 Task: In the  document Poverty.epub Use the tool word Count 'and display word count while typing' Create the translated copy of the document in  'Italian' Change notification to  Comments for you
Action: Mouse moved to (246, 315)
Screenshot: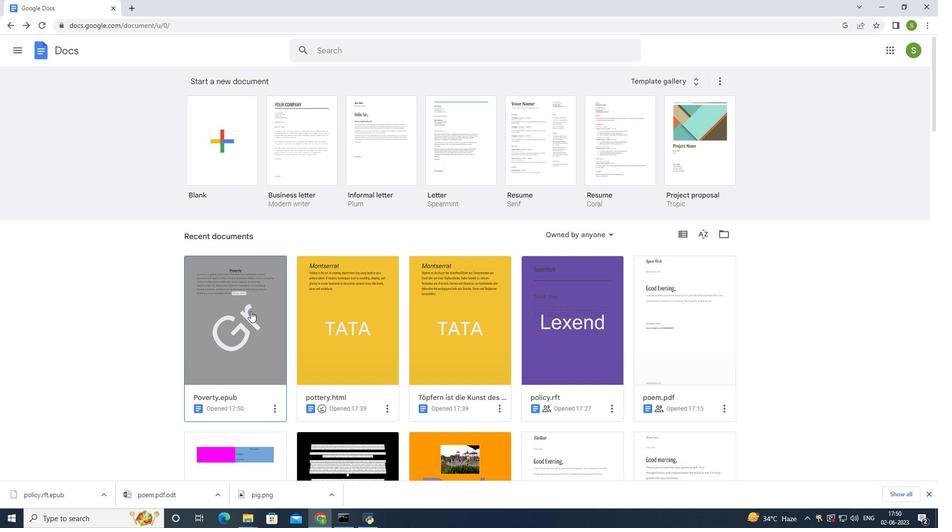 
Action: Mouse pressed left at (246, 315)
Screenshot: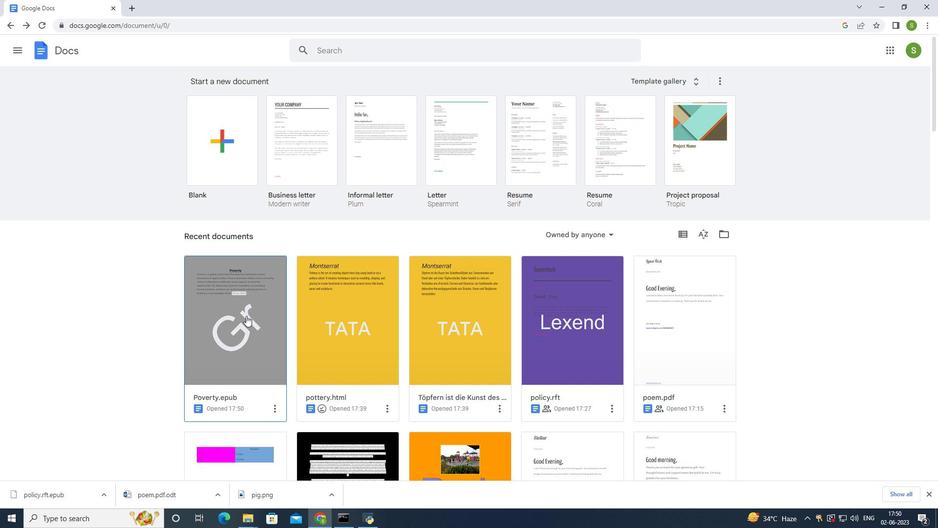 
Action: Mouse moved to (159, 56)
Screenshot: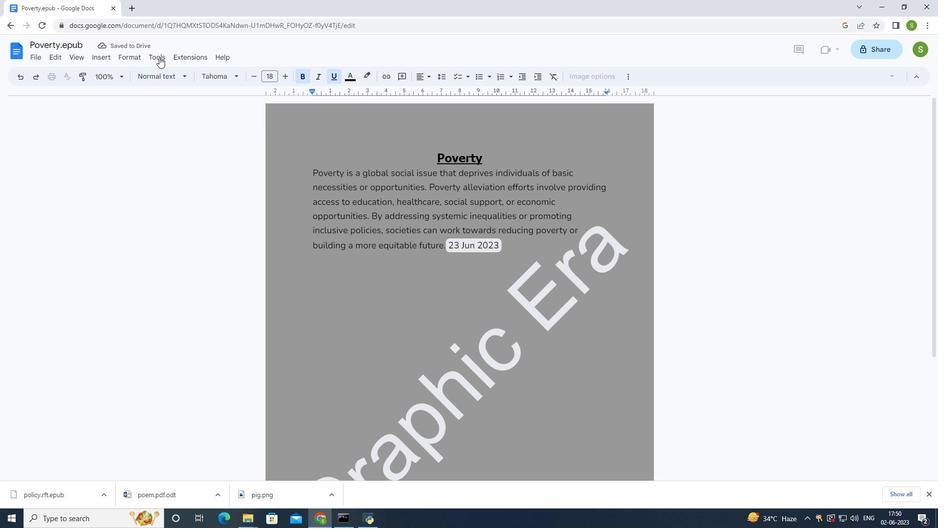 
Action: Mouse pressed left at (159, 56)
Screenshot: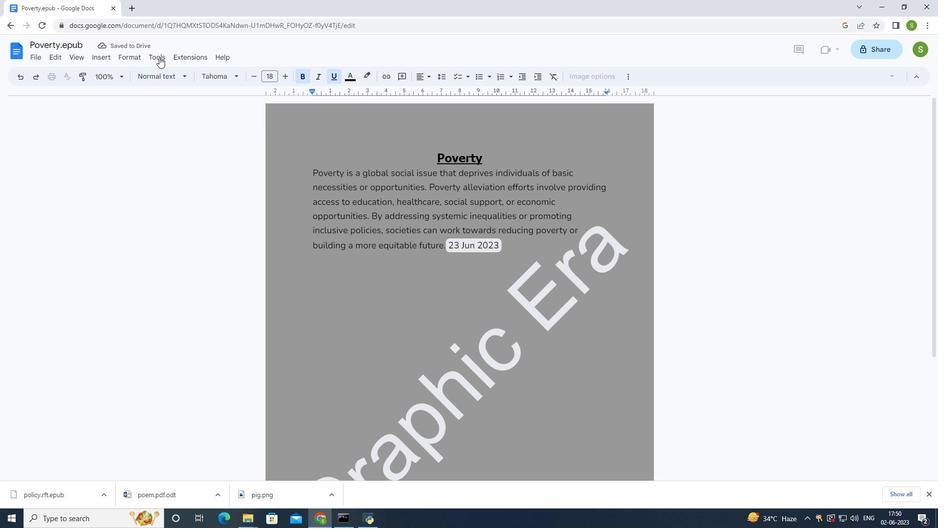 
Action: Mouse moved to (163, 87)
Screenshot: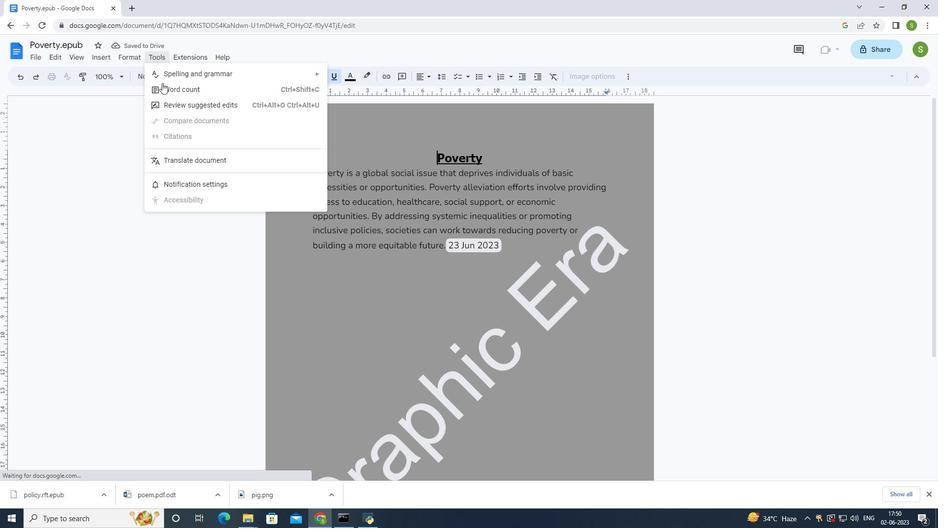 
Action: Mouse pressed left at (163, 87)
Screenshot: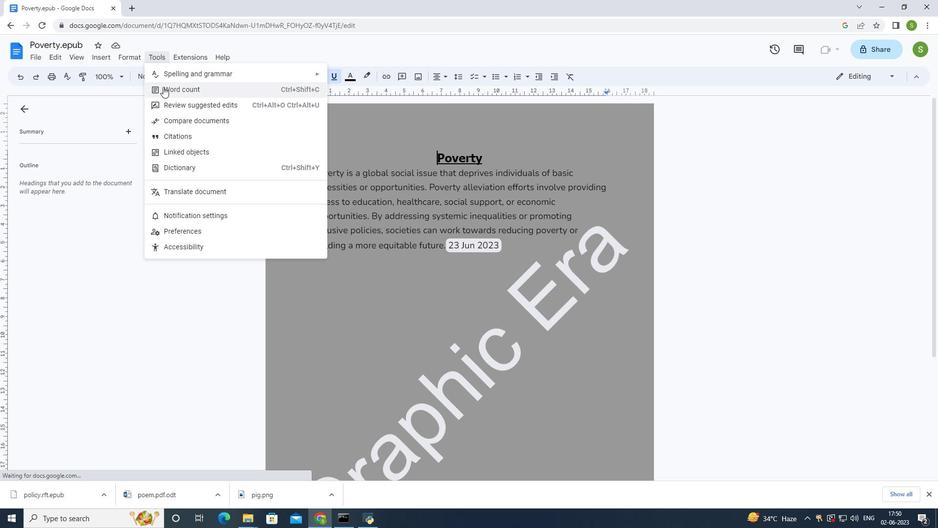 
Action: Mouse moved to (410, 303)
Screenshot: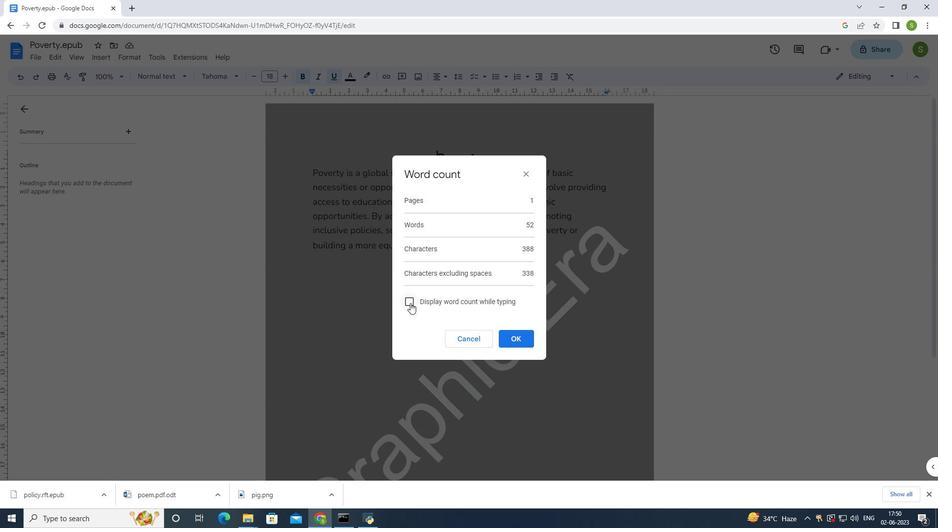 
Action: Mouse pressed left at (410, 303)
Screenshot: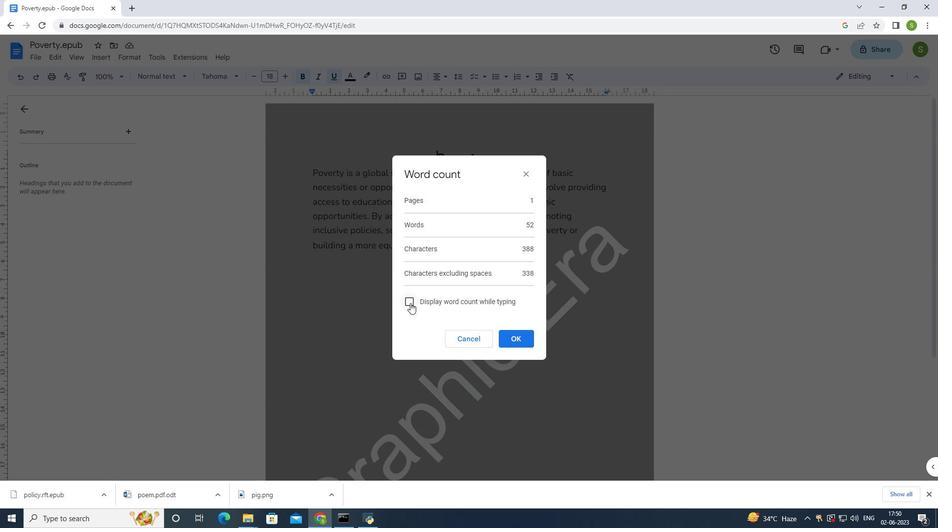 
Action: Mouse moved to (511, 339)
Screenshot: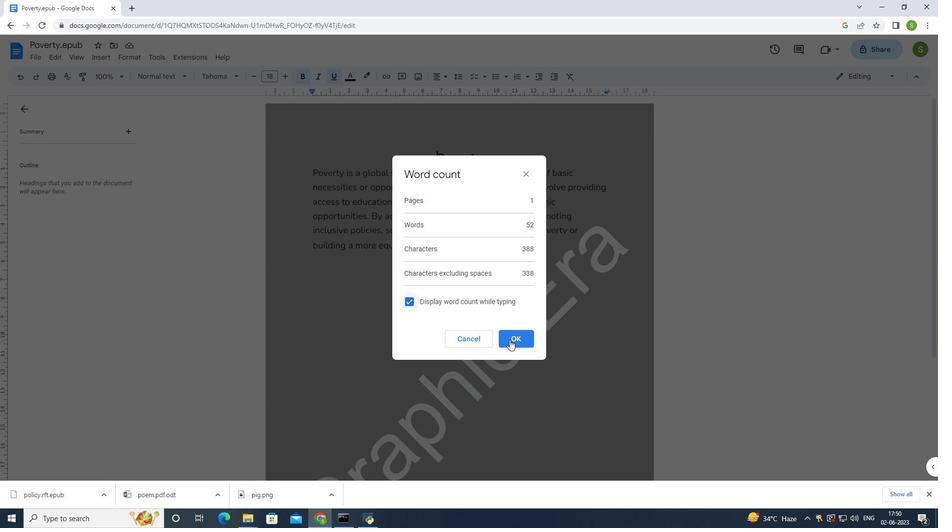 
Action: Mouse pressed left at (511, 339)
Screenshot: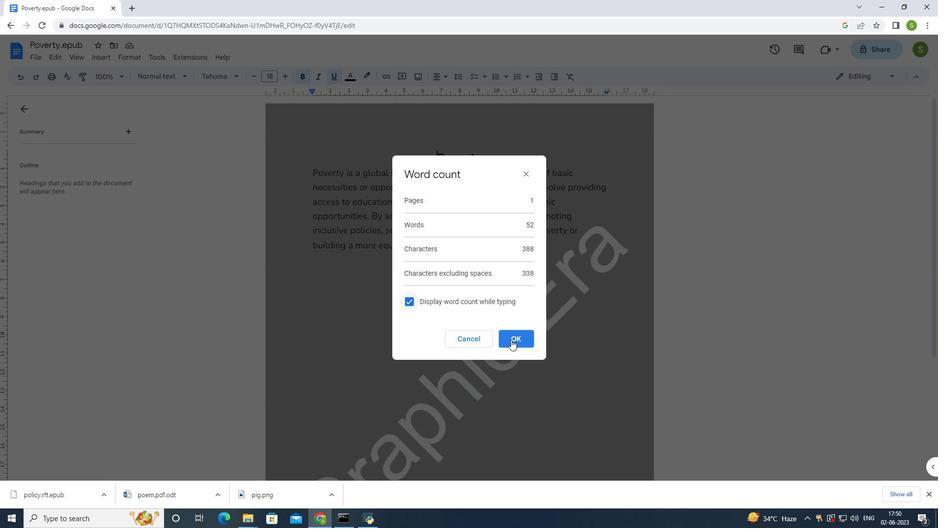 
Action: Mouse moved to (151, 57)
Screenshot: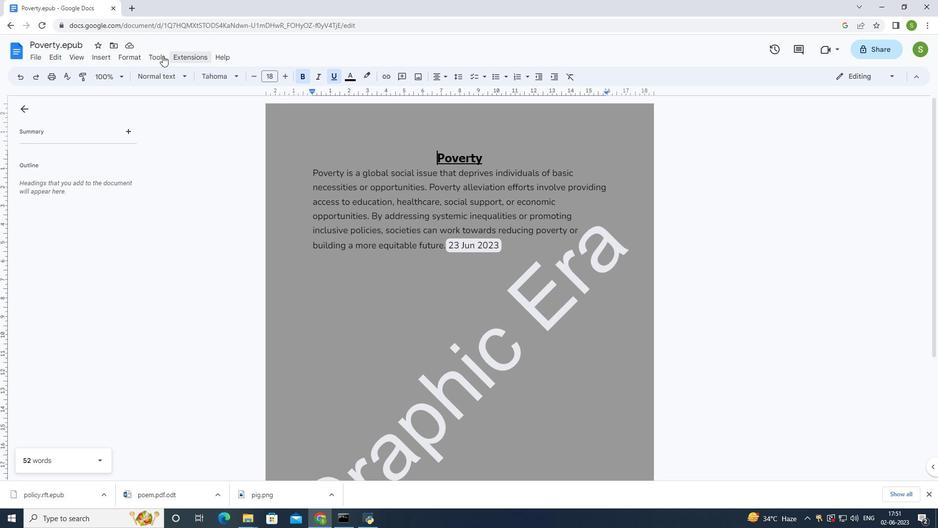 
Action: Mouse pressed left at (151, 57)
Screenshot: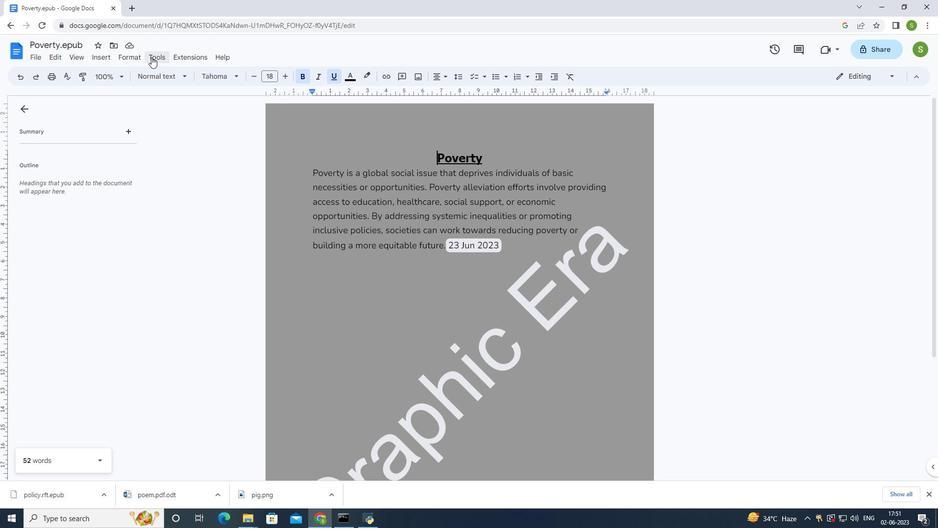 
Action: Mouse moved to (177, 204)
Screenshot: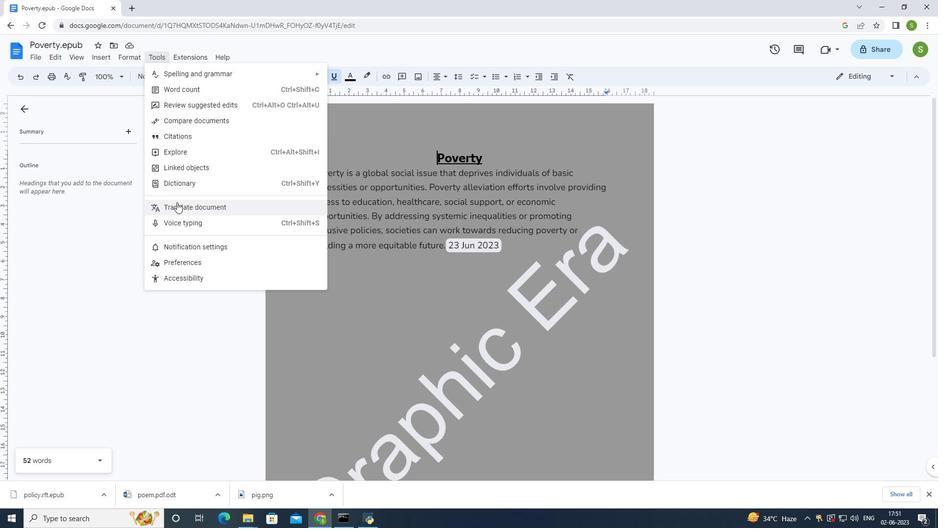 
Action: Mouse pressed left at (177, 204)
Screenshot: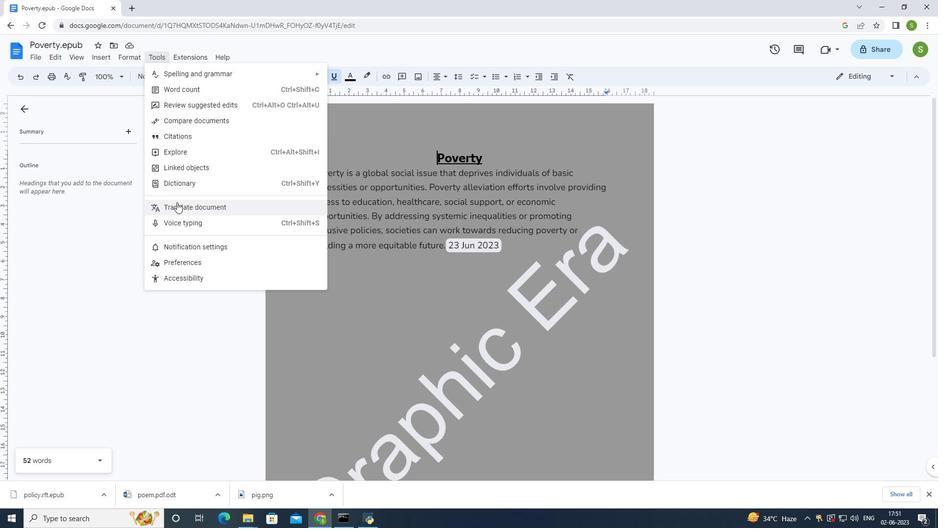 
Action: Mouse moved to (446, 280)
Screenshot: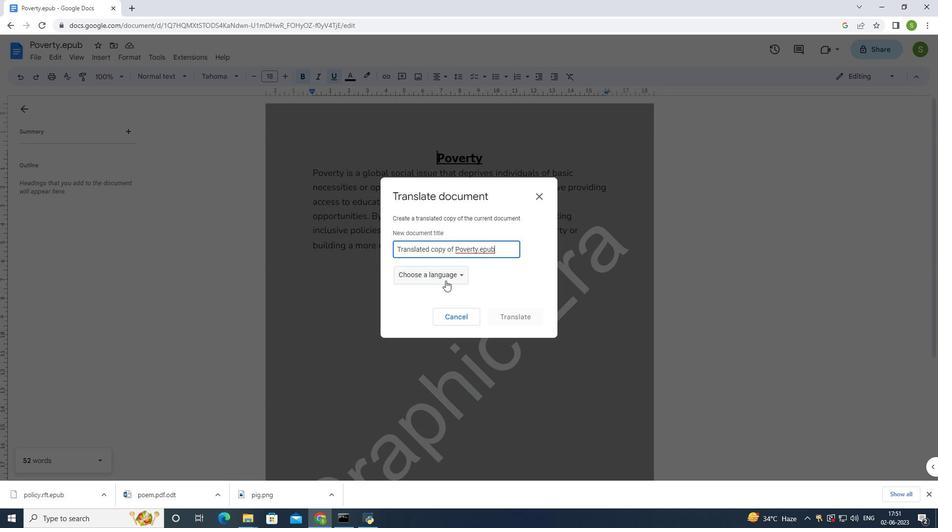
Action: Mouse pressed left at (446, 280)
Screenshot: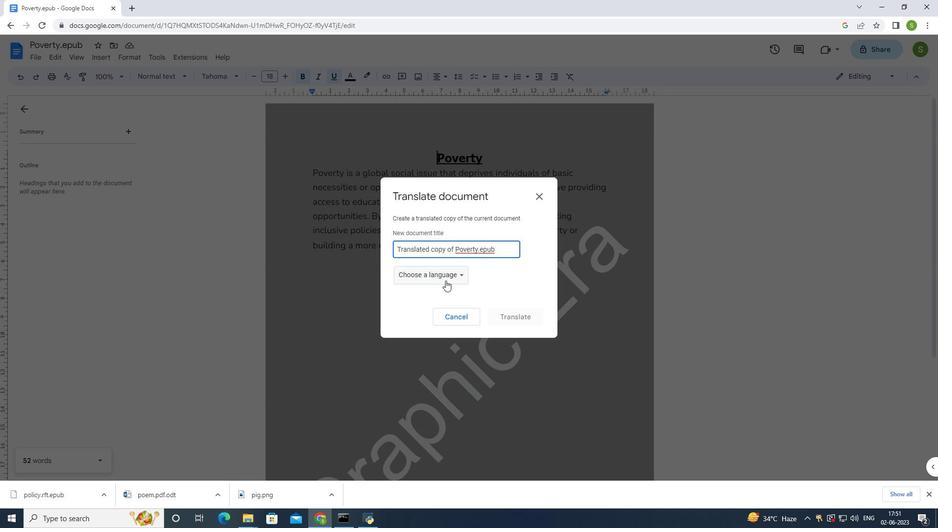 
Action: Mouse moved to (423, 312)
Screenshot: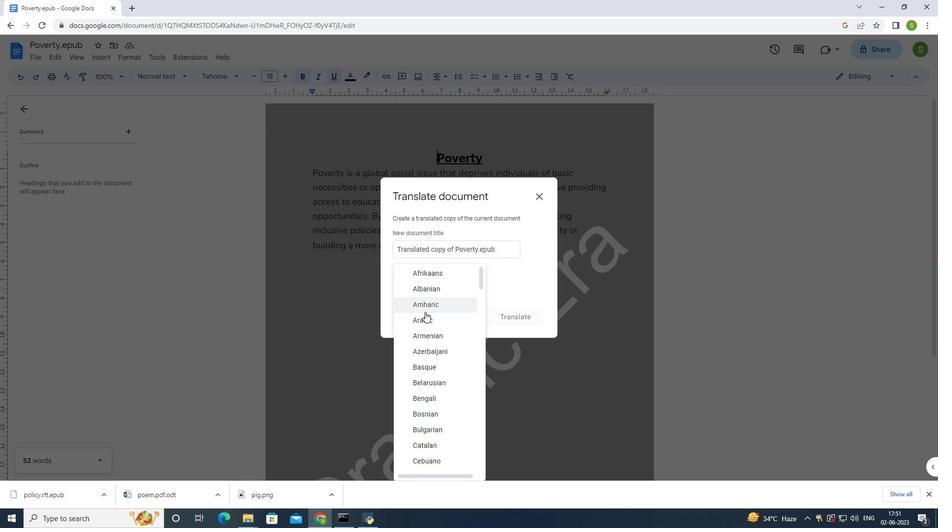 
Action: Mouse scrolled (423, 311) with delta (0, 0)
Screenshot: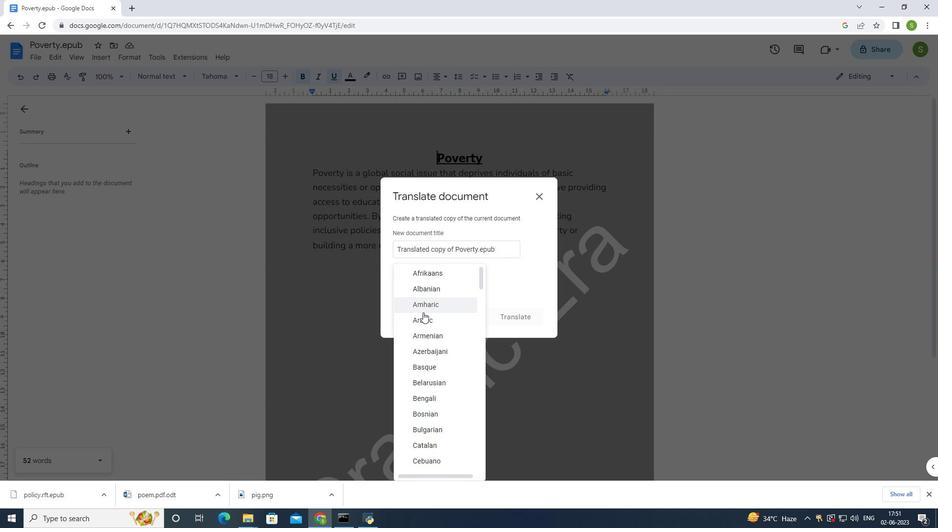 
Action: Mouse scrolled (423, 311) with delta (0, 0)
Screenshot: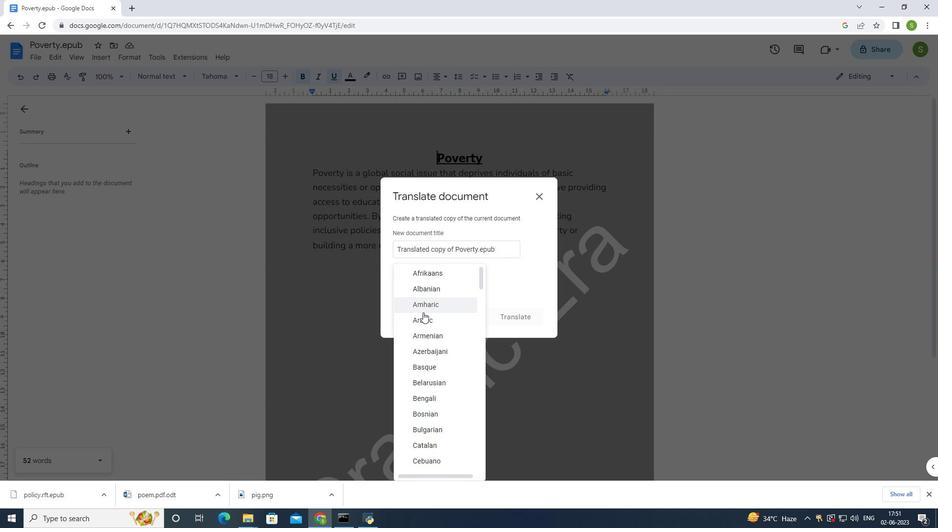 
Action: Mouse scrolled (423, 311) with delta (0, 0)
Screenshot: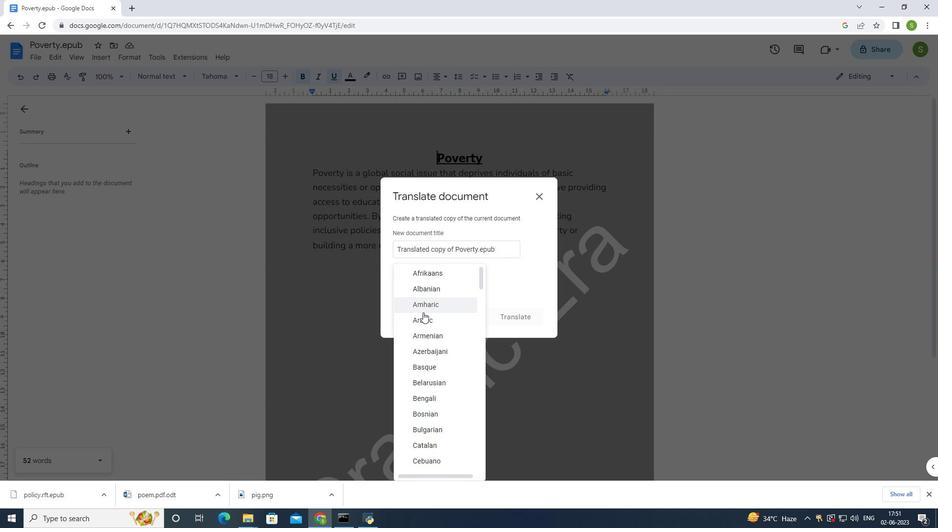 
Action: Mouse moved to (422, 312)
Screenshot: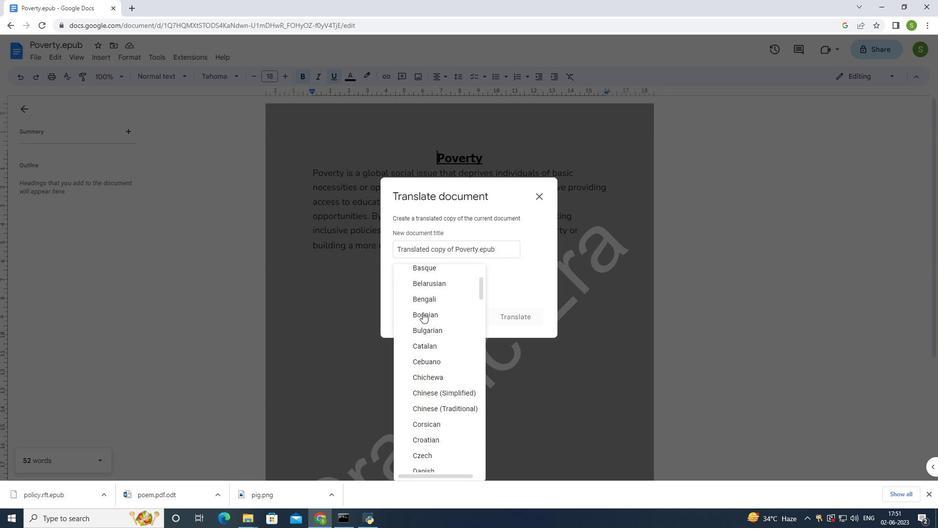 
Action: Mouse scrolled (422, 311) with delta (0, 0)
Screenshot: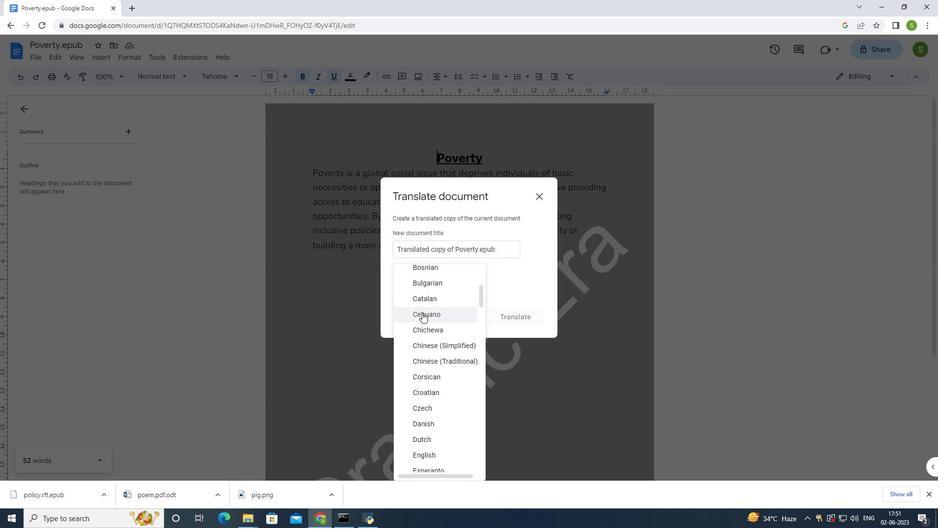
Action: Mouse scrolled (422, 311) with delta (0, 0)
Screenshot: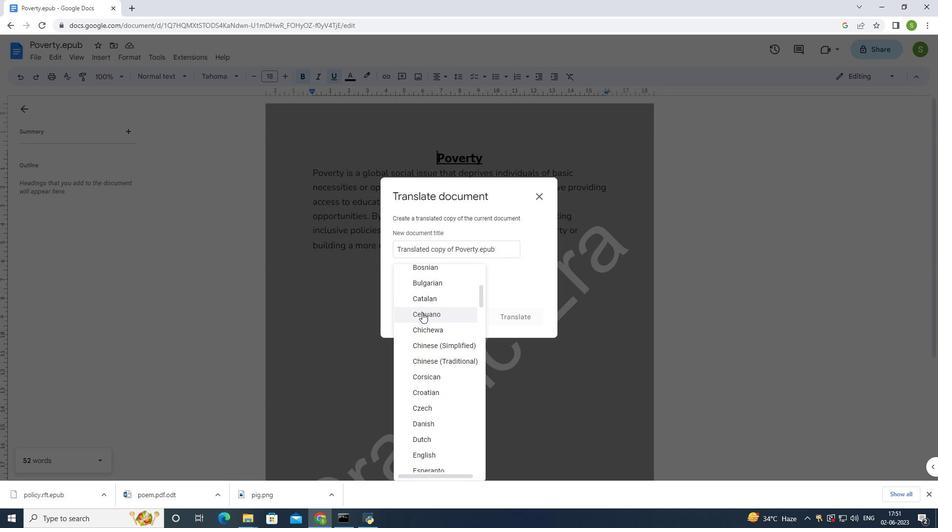 
Action: Mouse scrolled (422, 311) with delta (0, 0)
Screenshot: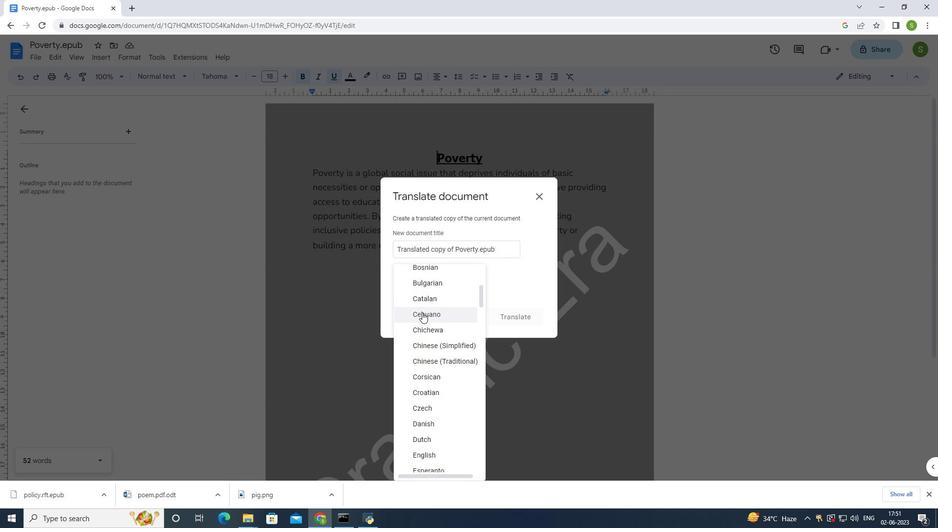 
Action: Mouse moved to (422, 311)
Screenshot: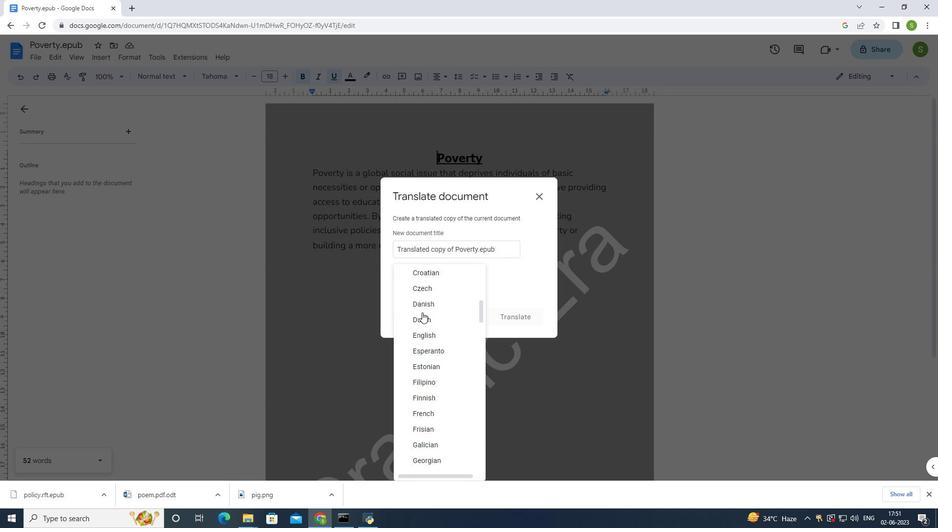 
Action: Mouse scrolled (422, 311) with delta (0, 0)
Screenshot: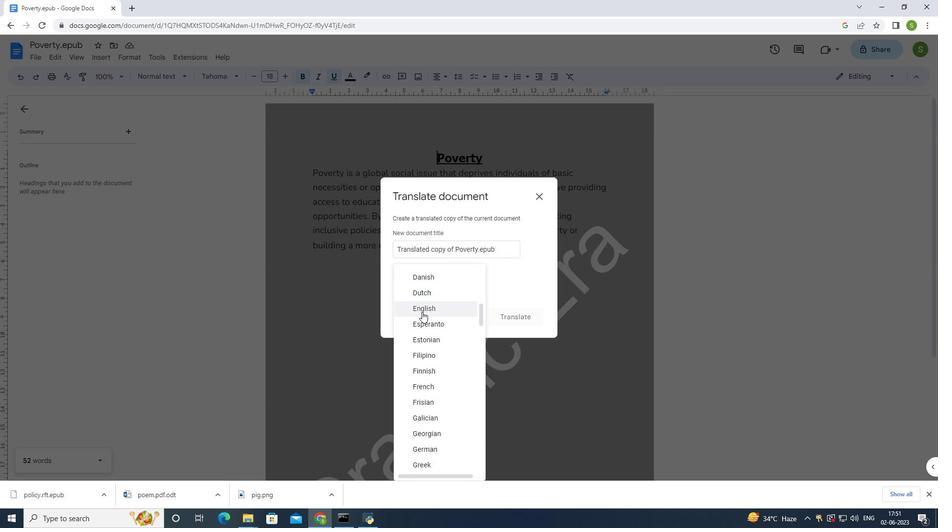 
Action: Mouse scrolled (422, 311) with delta (0, 0)
Screenshot: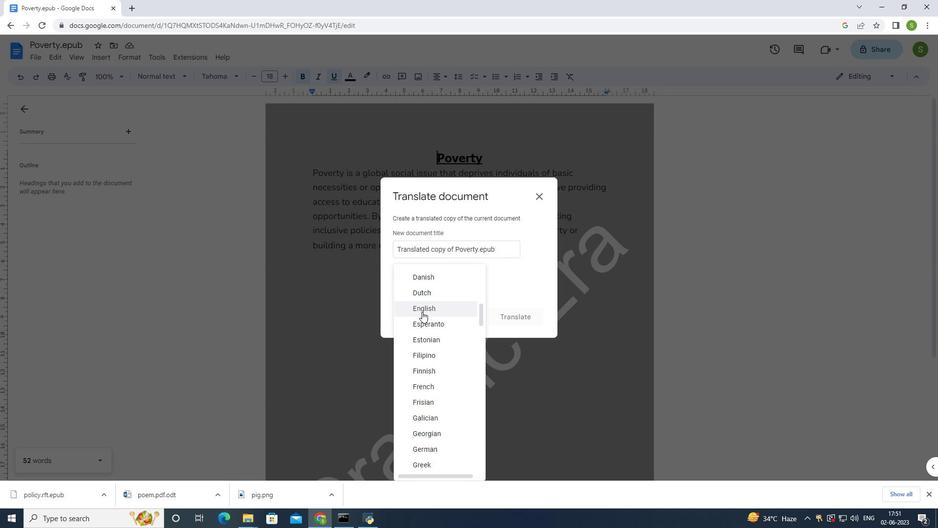
Action: Mouse scrolled (422, 311) with delta (0, 0)
Screenshot: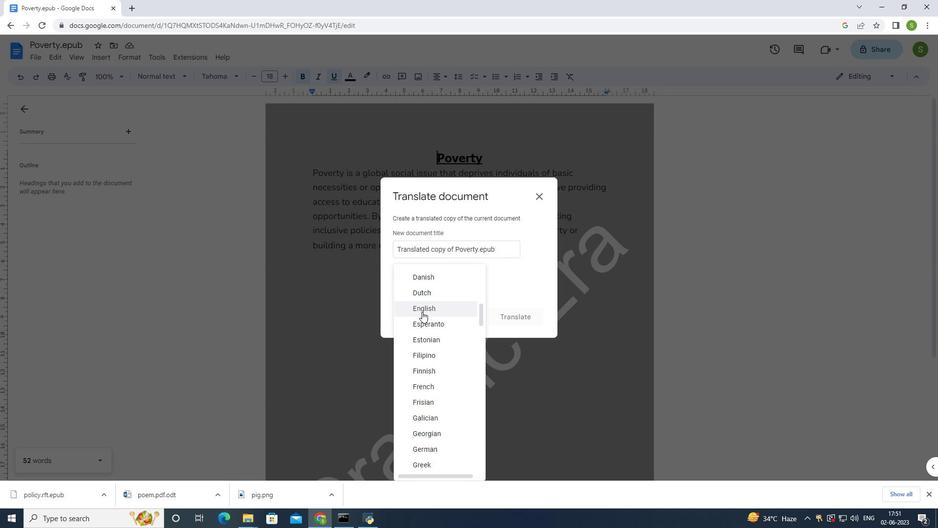 
Action: Mouse moved to (421, 311)
Screenshot: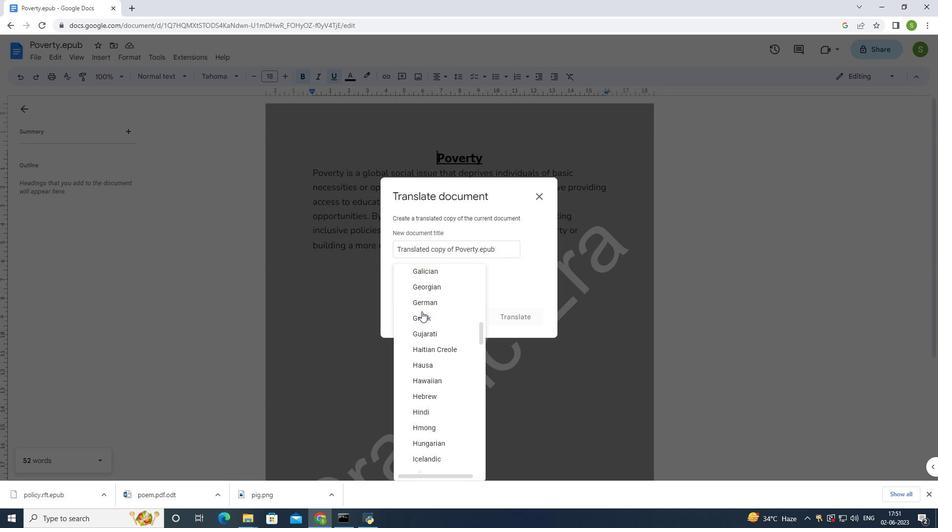 
Action: Mouse scrolled (421, 310) with delta (0, 0)
Screenshot: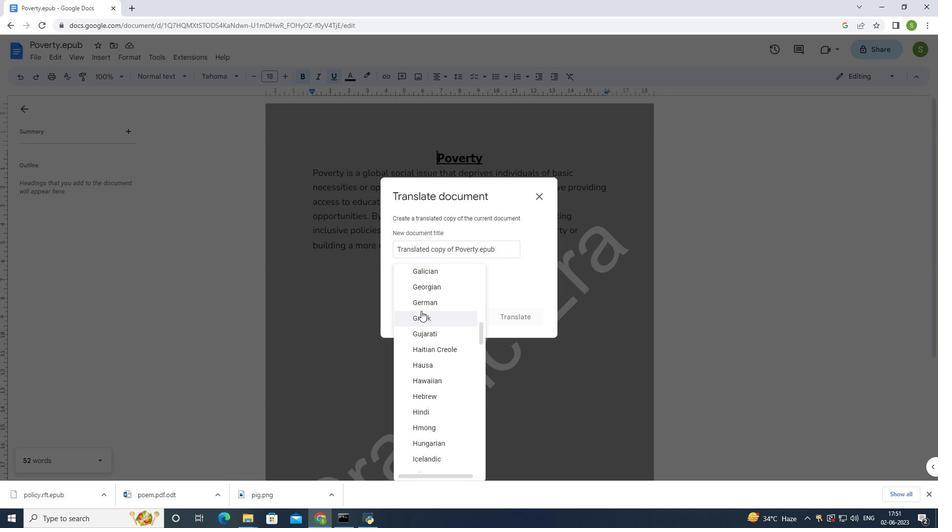 
Action: Mouse scrolled (421, 310) with delta (0, 0)
Screenshot: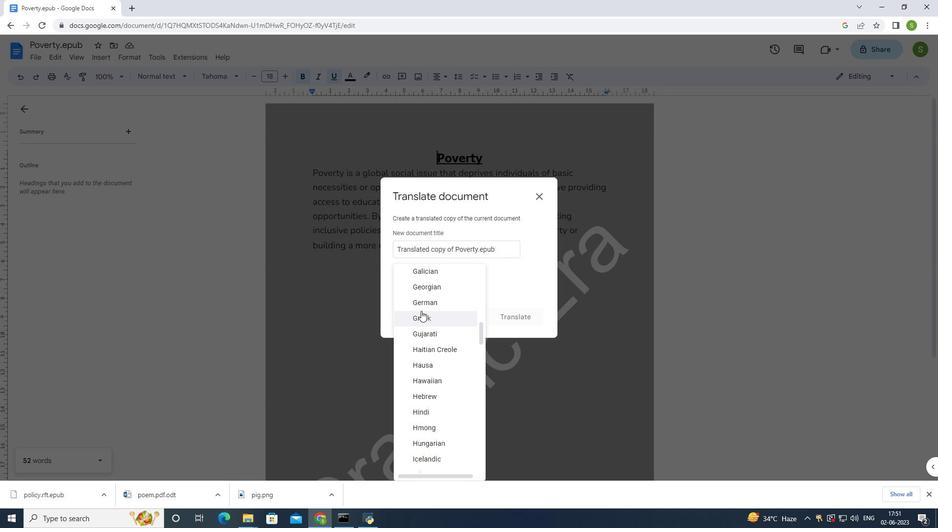 
Action: Mouse scrolled (421, 310) with delta (0, 0)
Screenshot: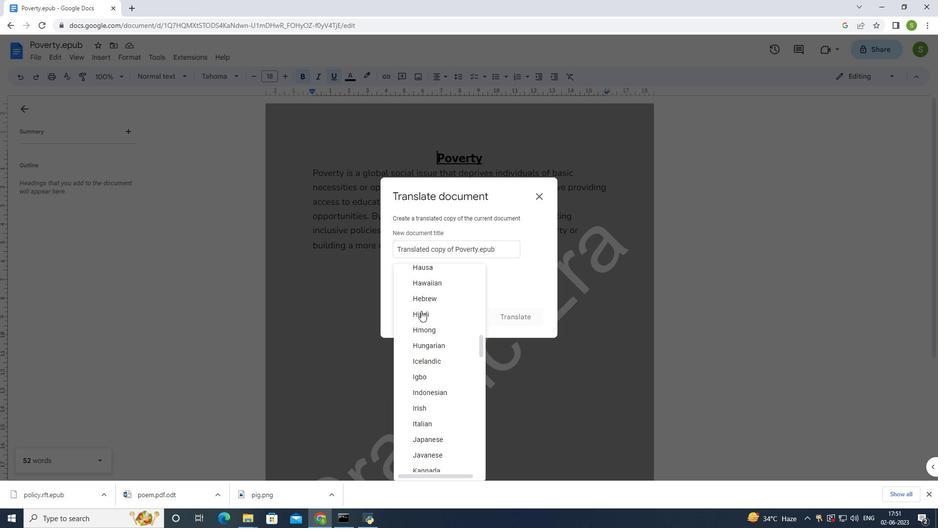 
Action: Mouse scrolled (421, 310) with delta (0, 0)
Screenshot: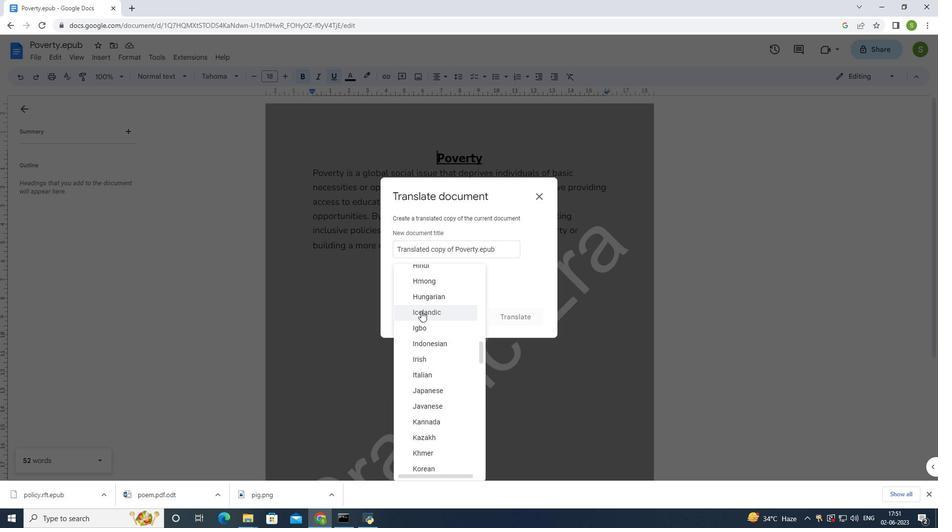 
Action: Mouse moved to (414, 321)
Screenshot: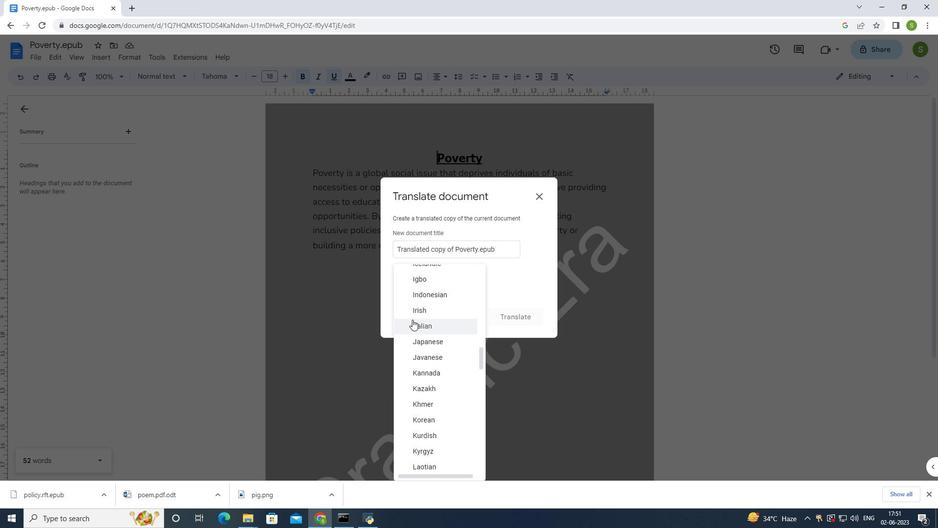 
Action: Mouse pressed left at (414, 321)
Screenshot: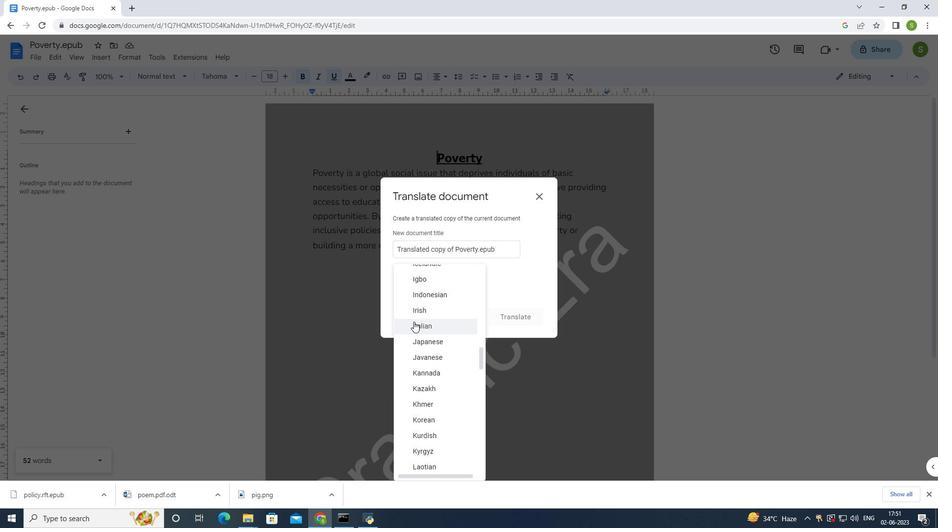
Action: Mouse moved to (513, 315)
Screenshot: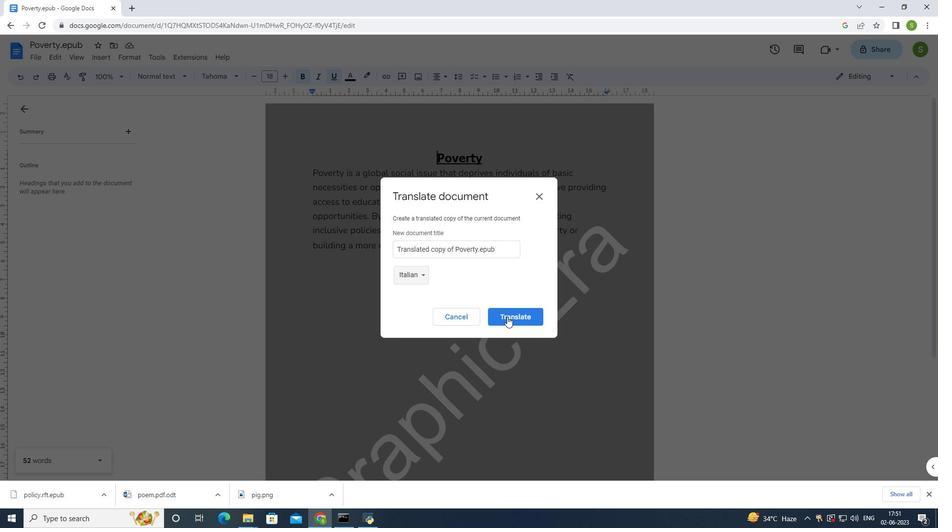 
Action: Mouse pressed left at (513, 315)
Screenshot: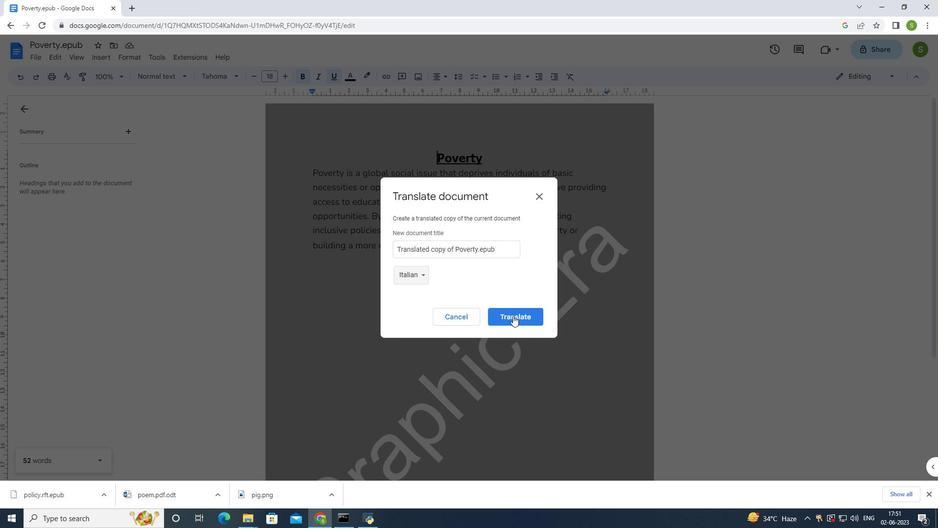 
Action: Mouse moved to (41, 57)
Screenshot: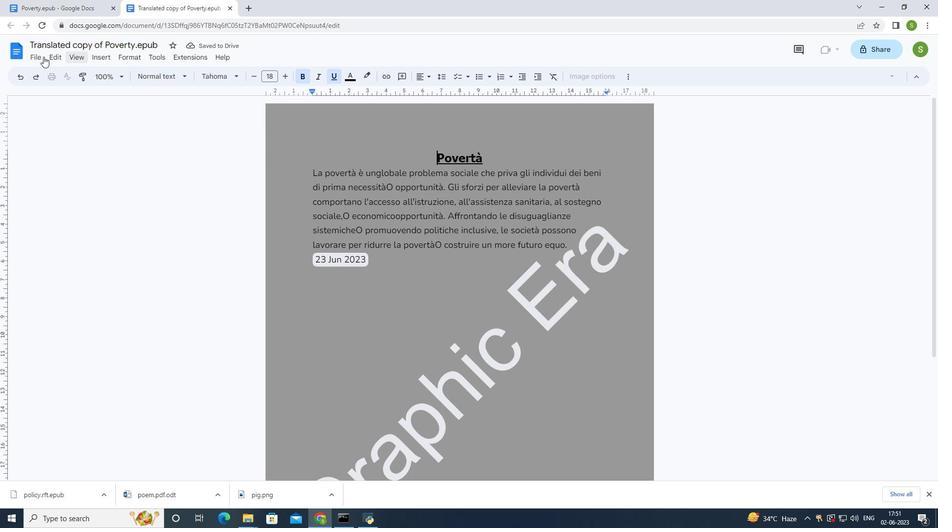 
Action: Mouse pressed left at (41, 57)
Screenshot: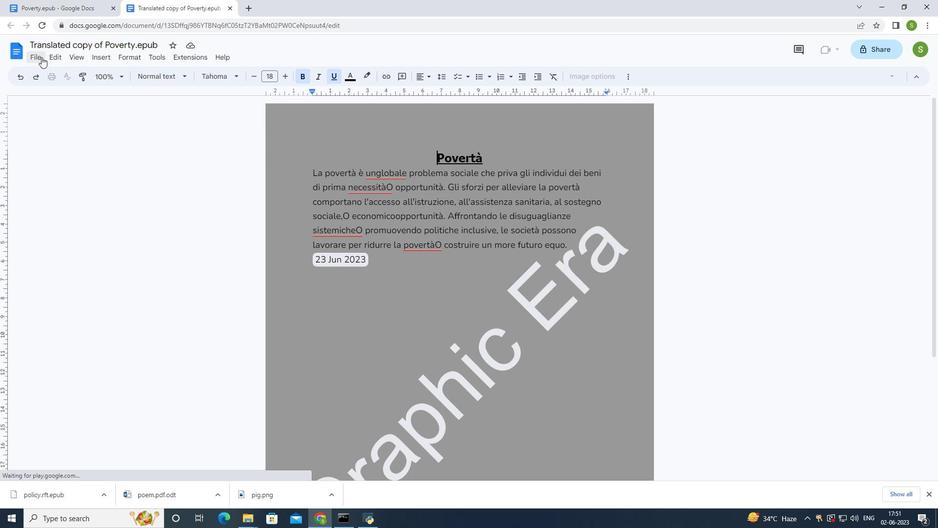
Action: Mouse moved to (139, 372)
Screenshot: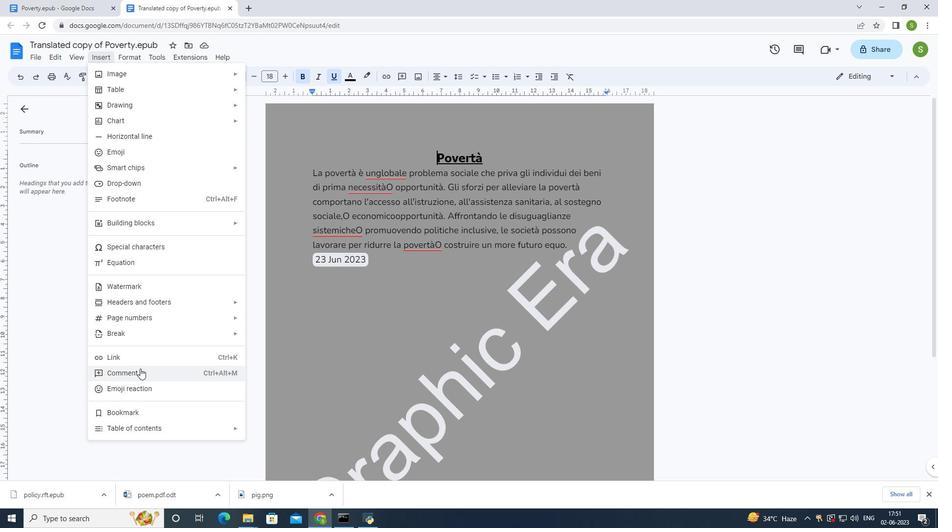 
Action: Mouse pressed left at (139, 372)
Screenshot: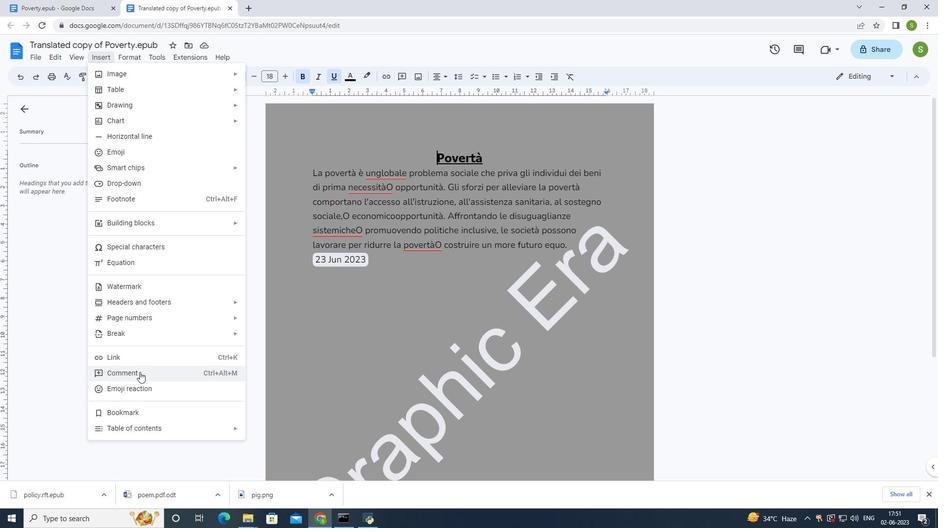 
Action: Mouse moved to (648, 196)
Screenshot: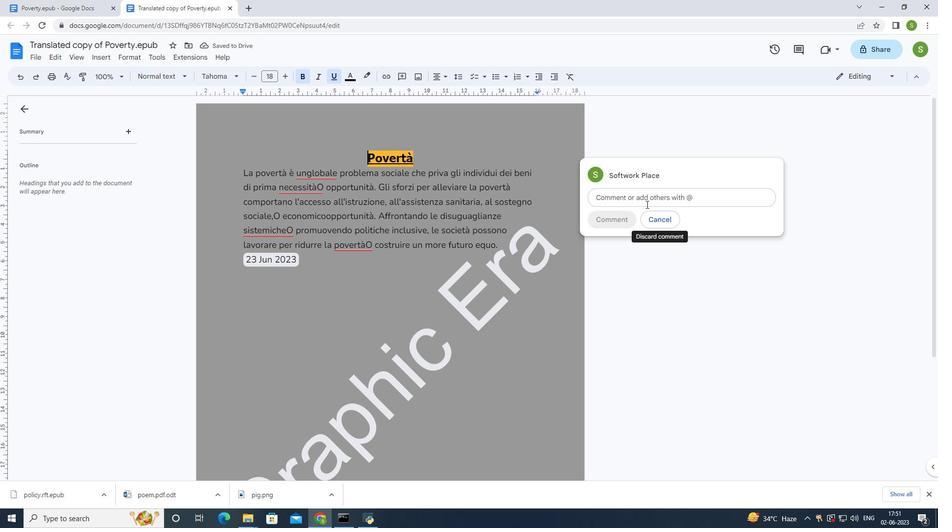 
Action: Key pressed f
Screenshot: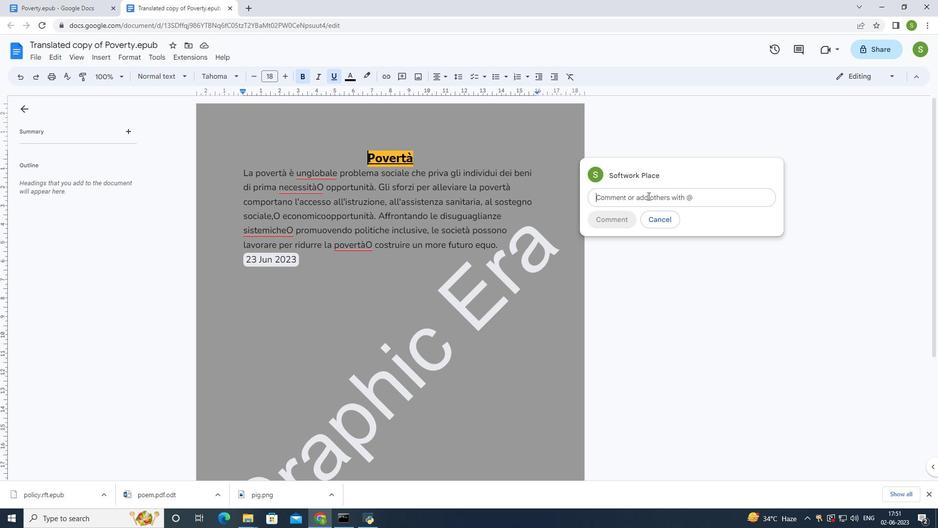 
Action: Mouse moved to (650, 198)
Screenshot: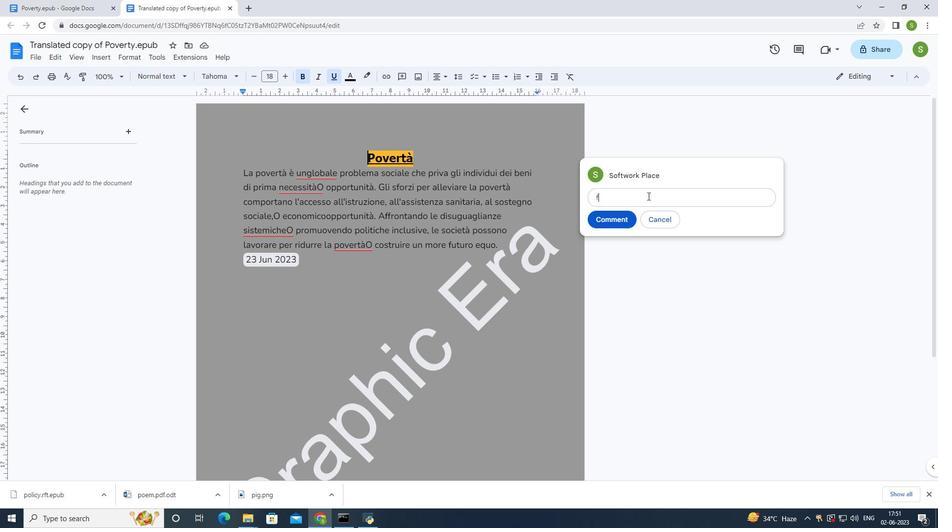 
Action: Key pressed o
Screenshot: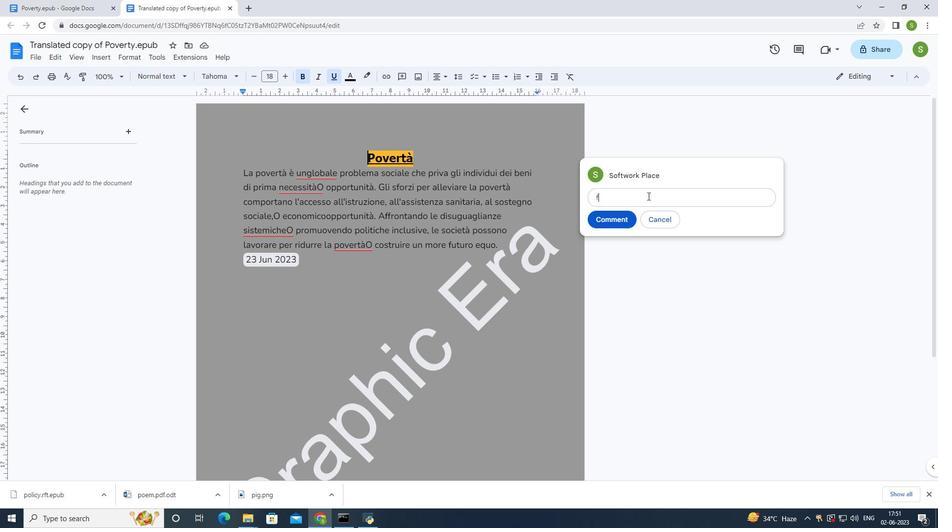 
Action: Mouse moved to (652, 202)
Screenshot: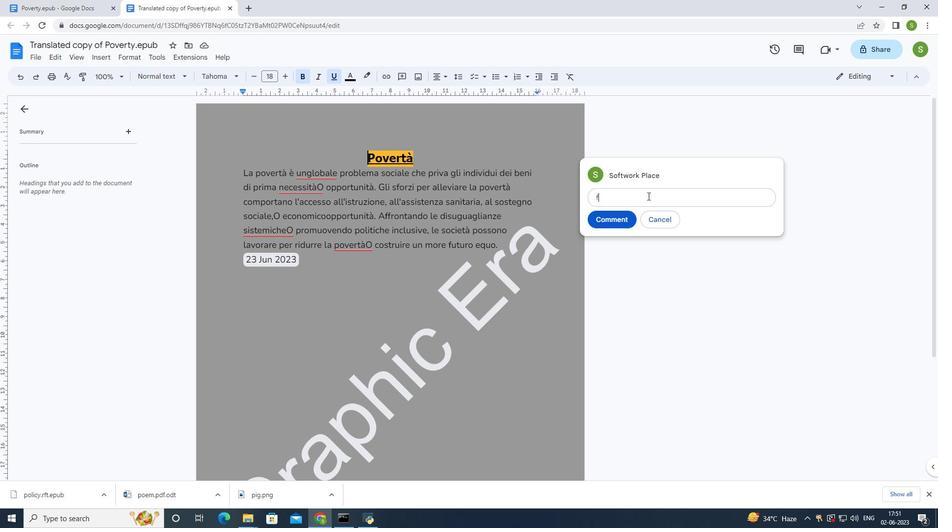 
Action: Key pressed r<Key.space>
Screenshot: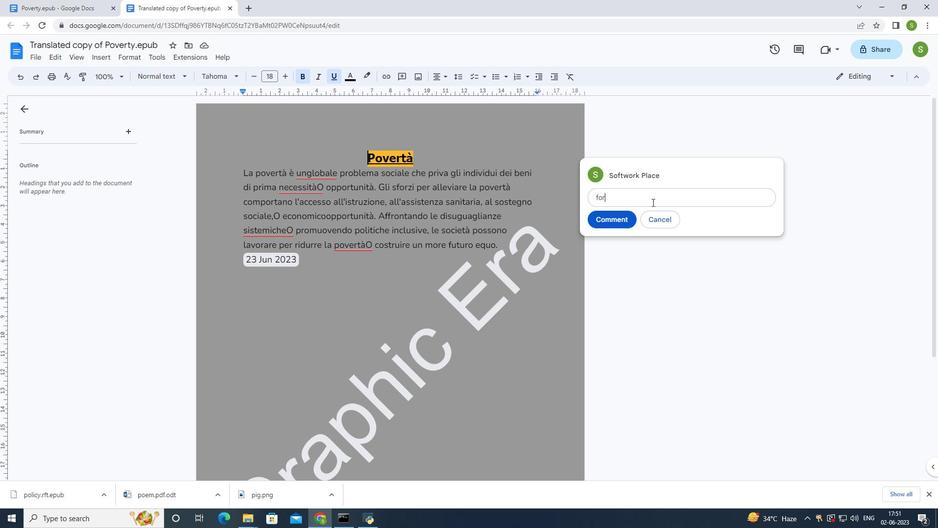 
Action: Mouse moved to (653, 202)
Screenshot: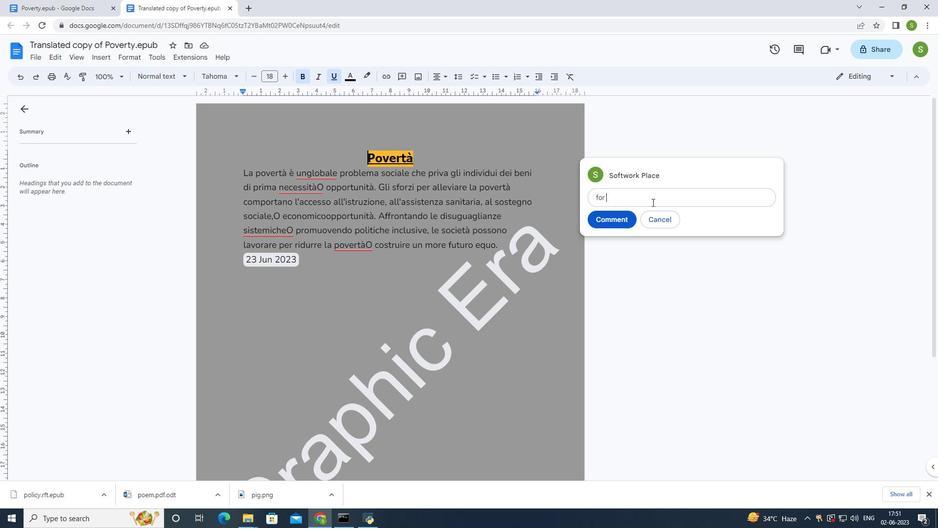 
Action: Key pressed yo
Screenshot: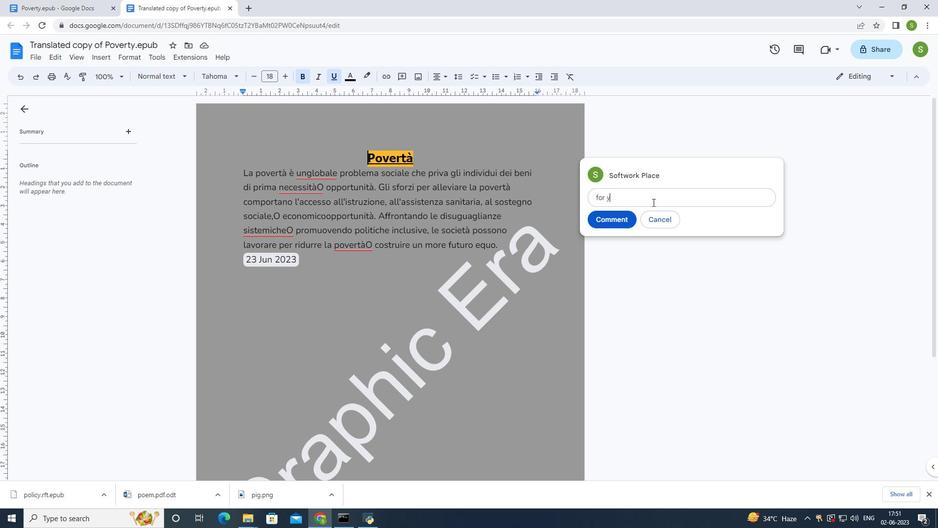 
Action: Mouse moved to (654, 204)
Screenshot: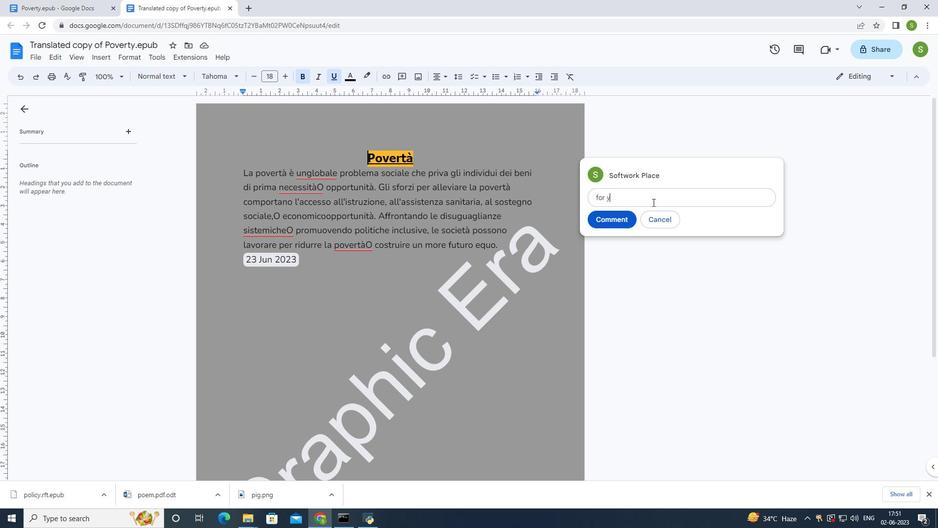 
Action: Key pressed u
Screenshot: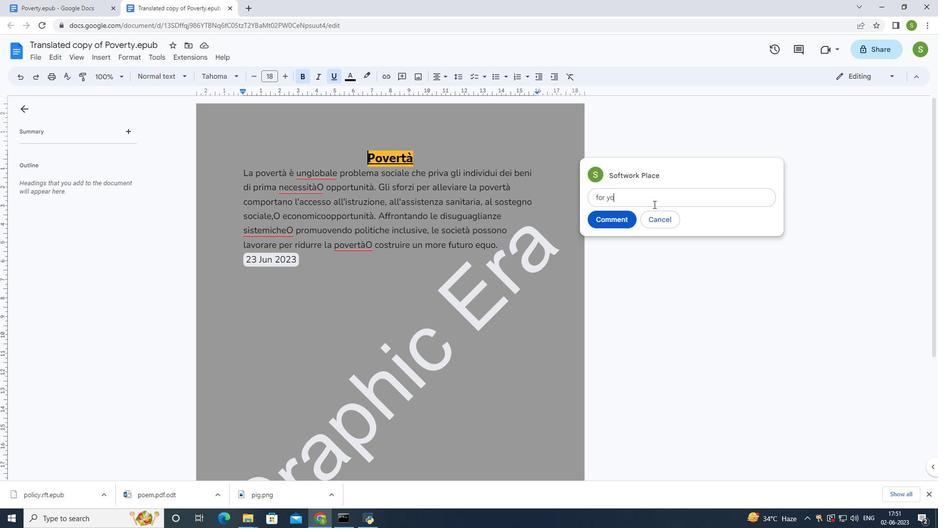 
Action: Mouse moved to (609, 219)
Screenshot: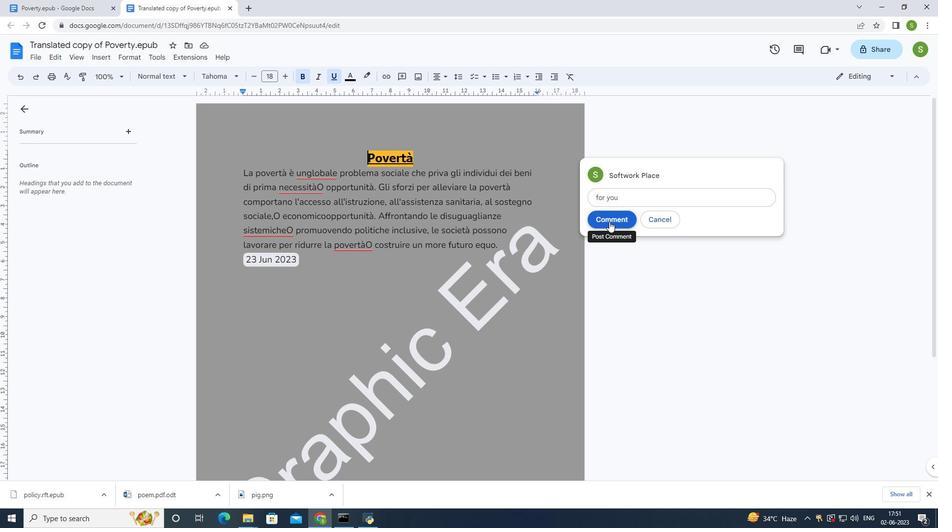 
Action: Mouse pressed left at (609, 219)
Screenshot: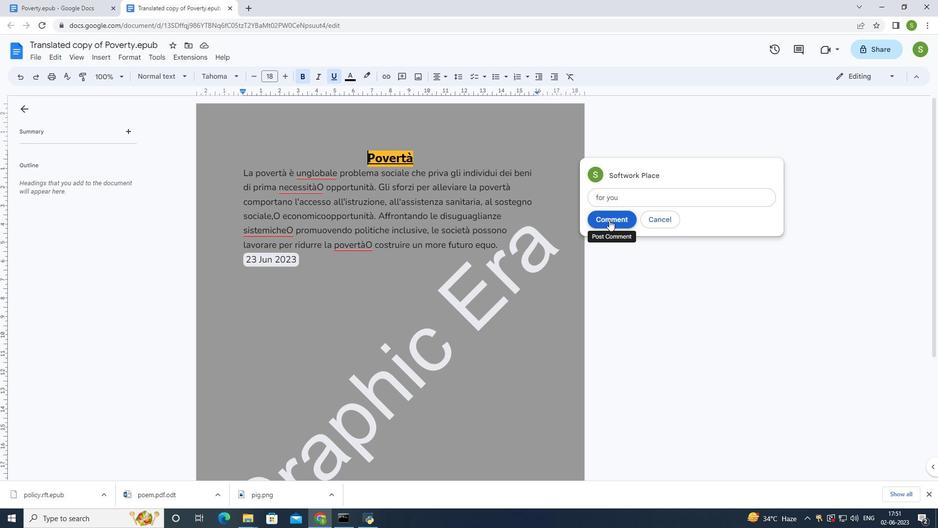 
Action: Mouse moved to (520, 277)
Screenshot: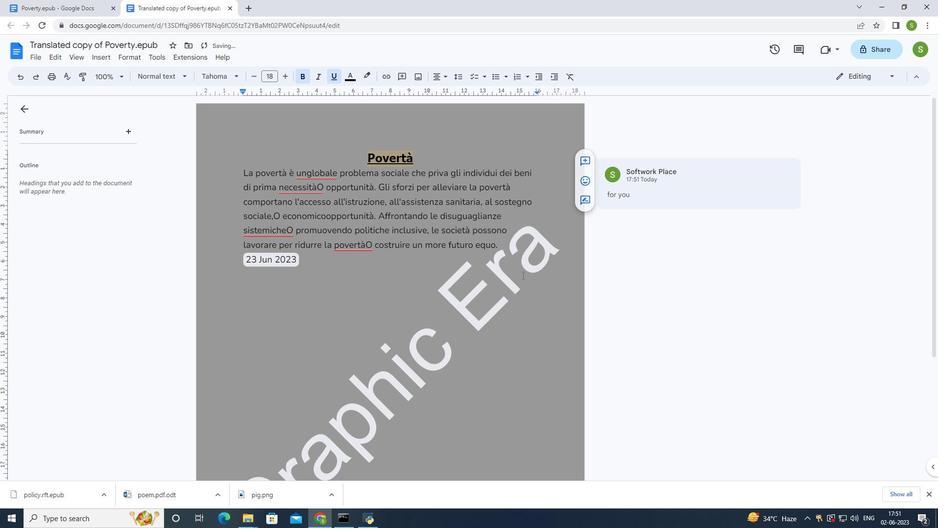 
Action: Mouse pressed left at (520, 277)
Screenshot: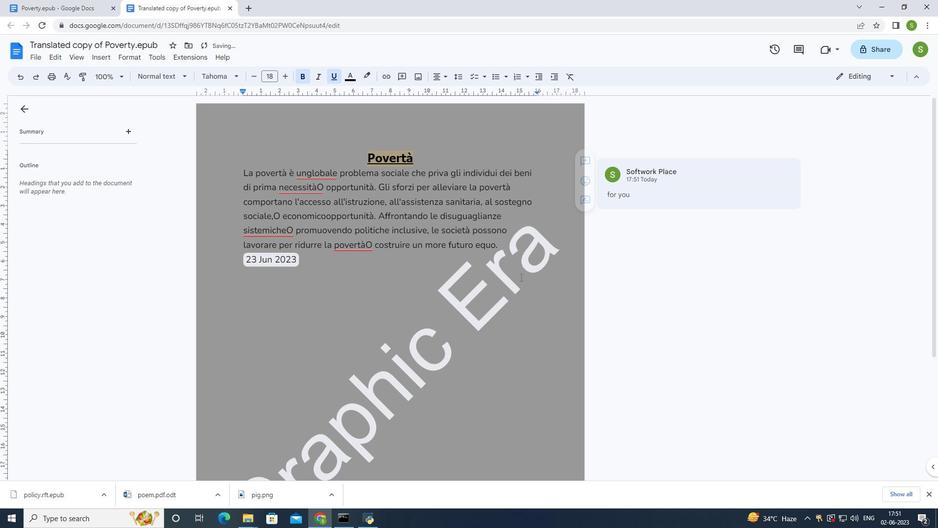 
Action: Mouse moved to (519, 278)
Screenshot: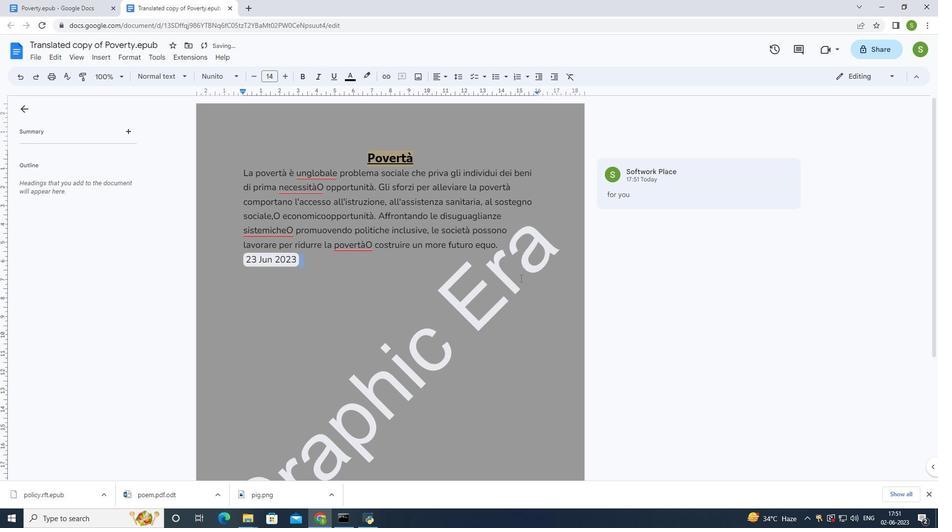
